 Task: Discover art museums and galleries in San Francisco, California, and Los Angeles, California.
Action: Mouse moved to (127, 77)
Screenshot: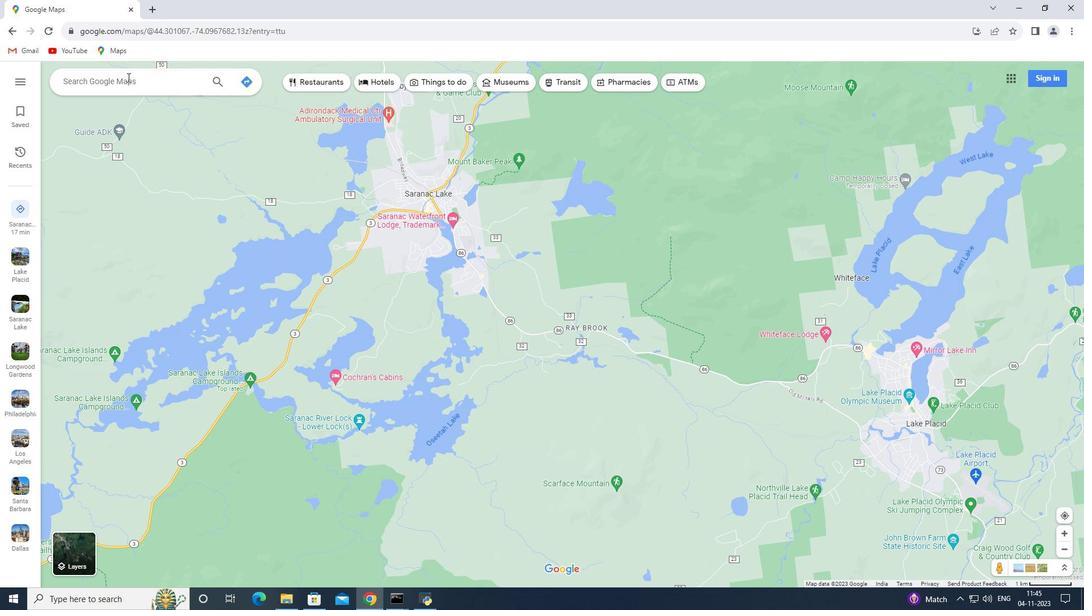 
Action: Mouse pressed left at (127, 77)
Screenshot: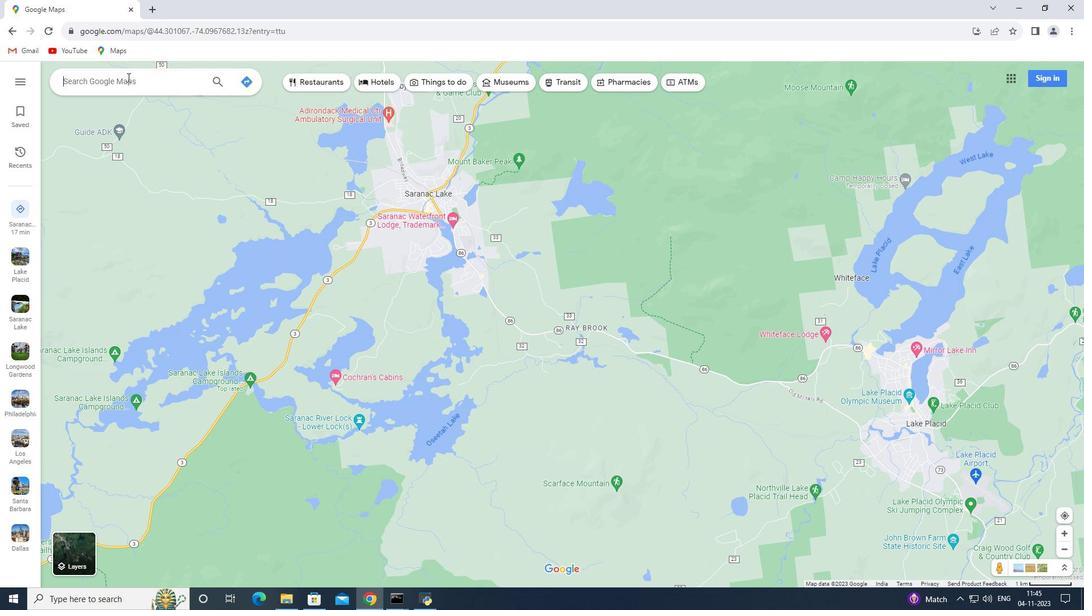 
Action: Key pressed <Key.shift>San<Key.space><Key.shift>Francisco,<Key.space><Key.shift>california<Key.enter>
Screenshot: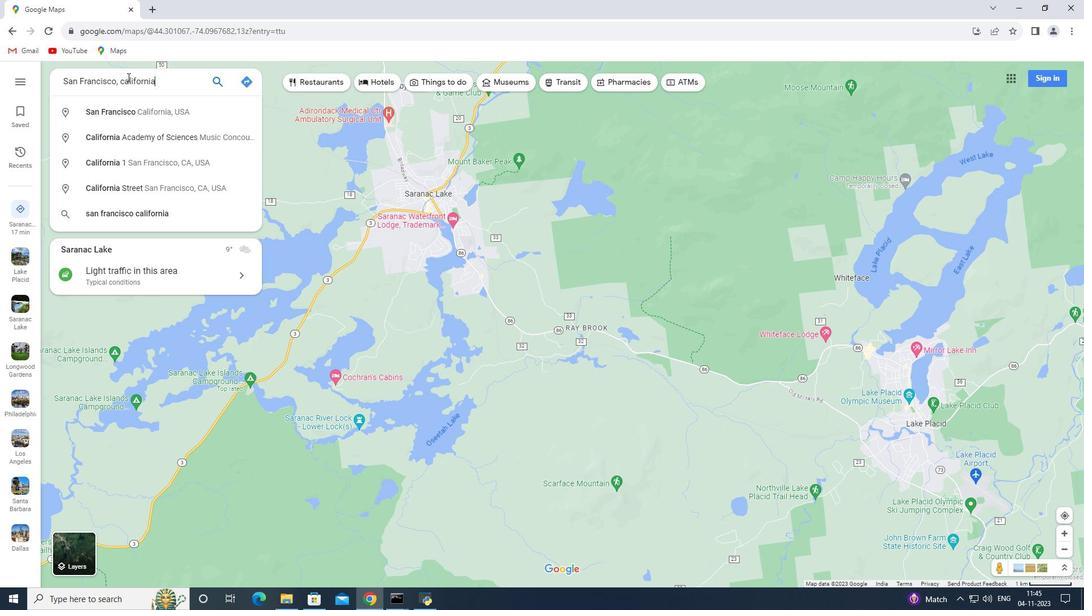 
Action: Mouse moved to (156, 268)
Screenshot: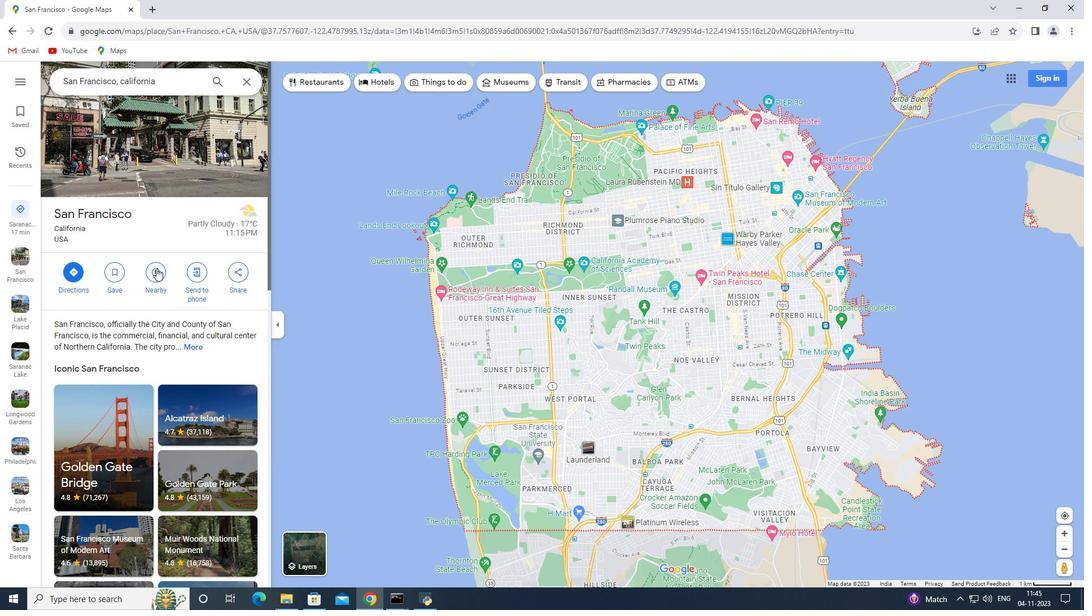
Action: Mouse pressed left at (156, 268)
Screenshot: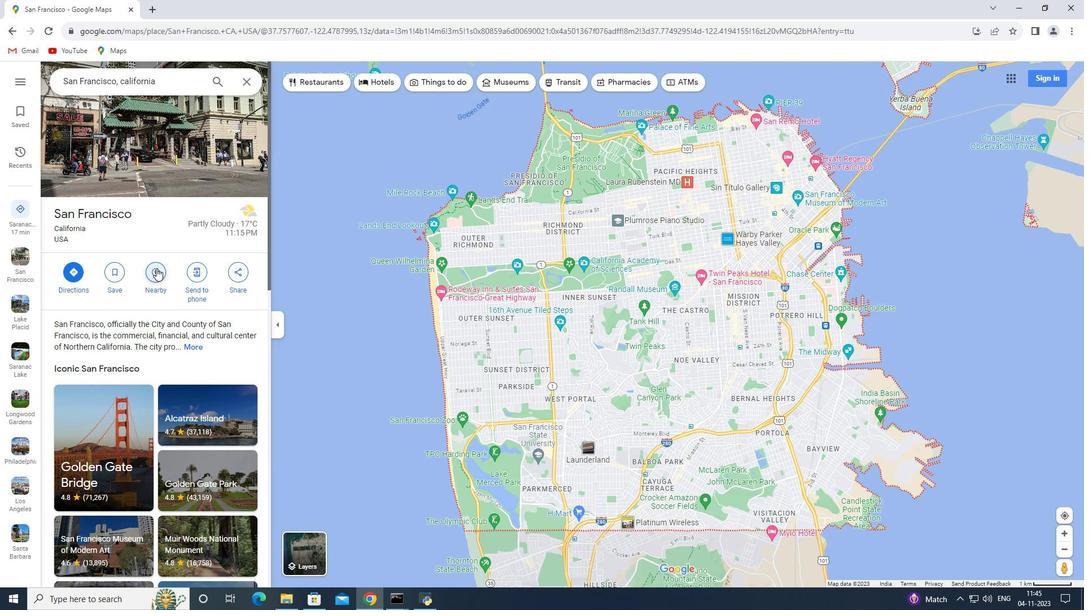 
Action: Key pressed art<Key.space>museums<Key.space>and<Key.space>galleries<Key.enter>
Screenshot: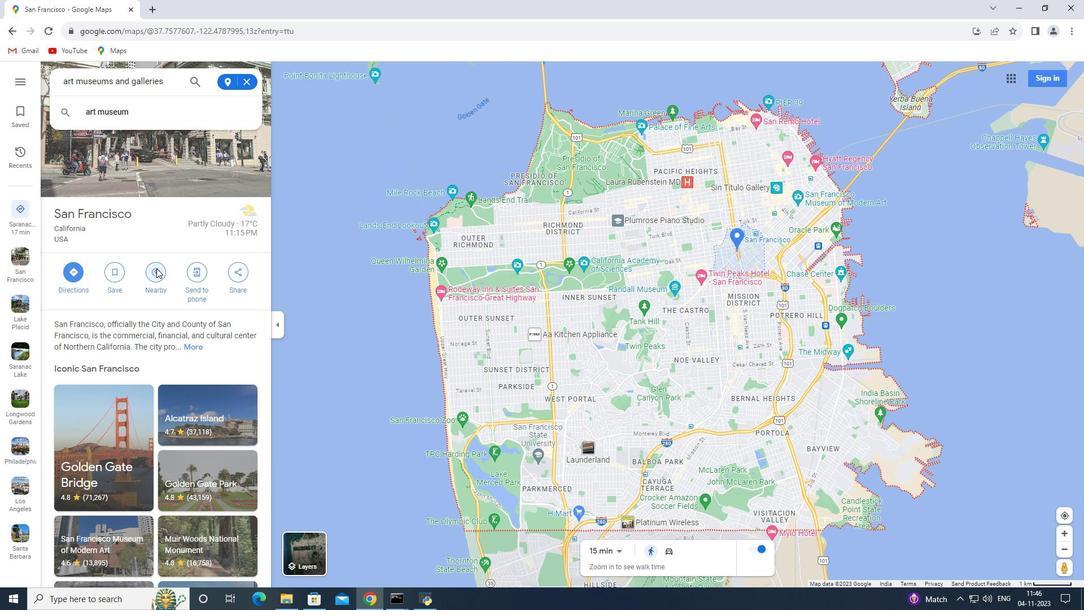 
Action: Mouse moved to (246, 80)
Screenshot: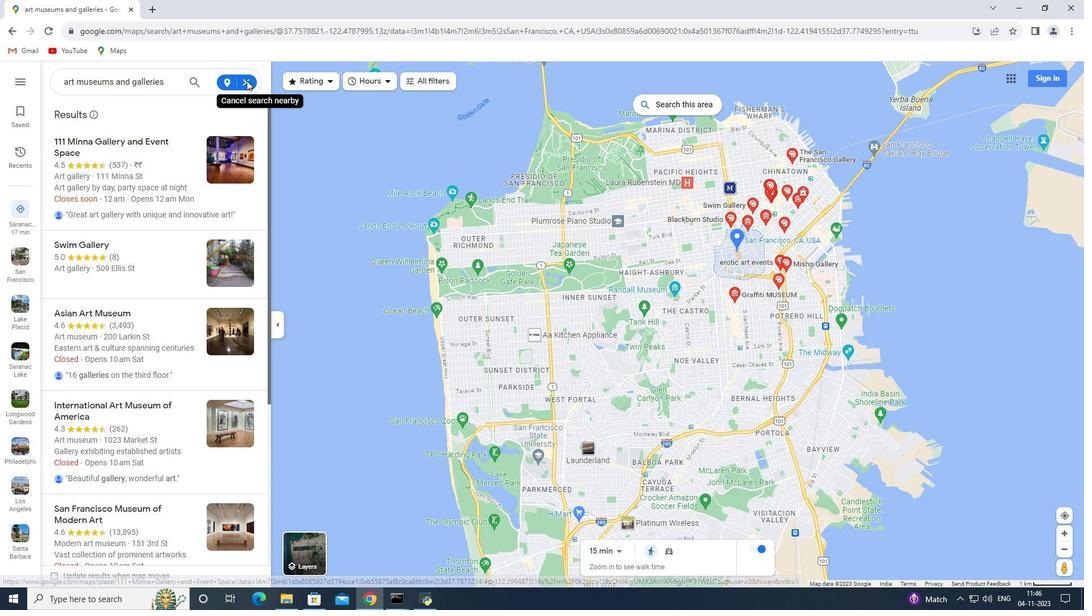
Action: Mouse pressed left at (246, 80)
Screenshot: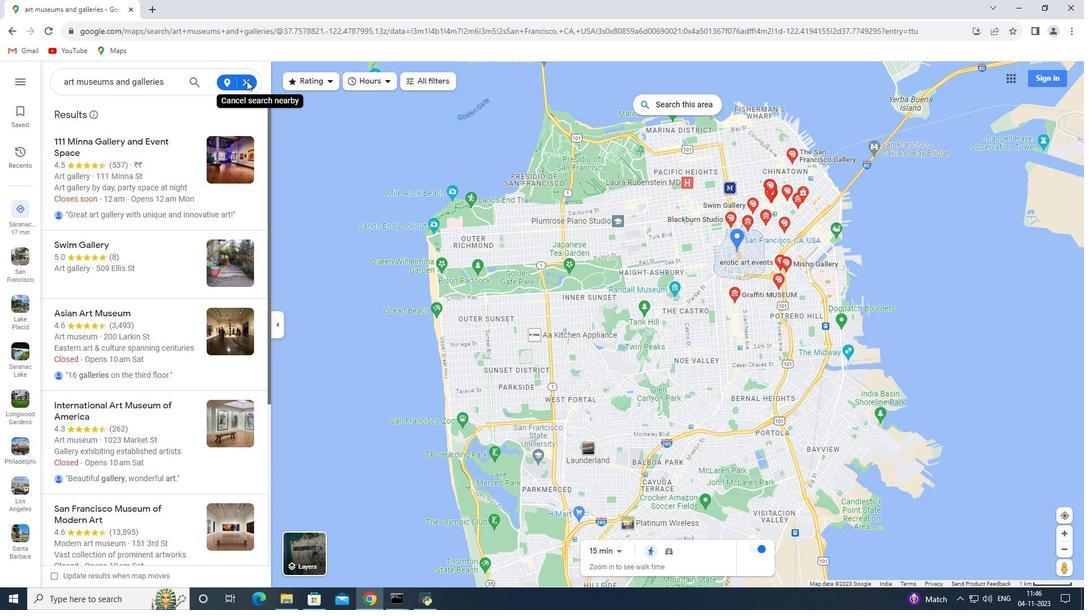 
Action: Mouse pressed left at (246, 80)
Screenshot: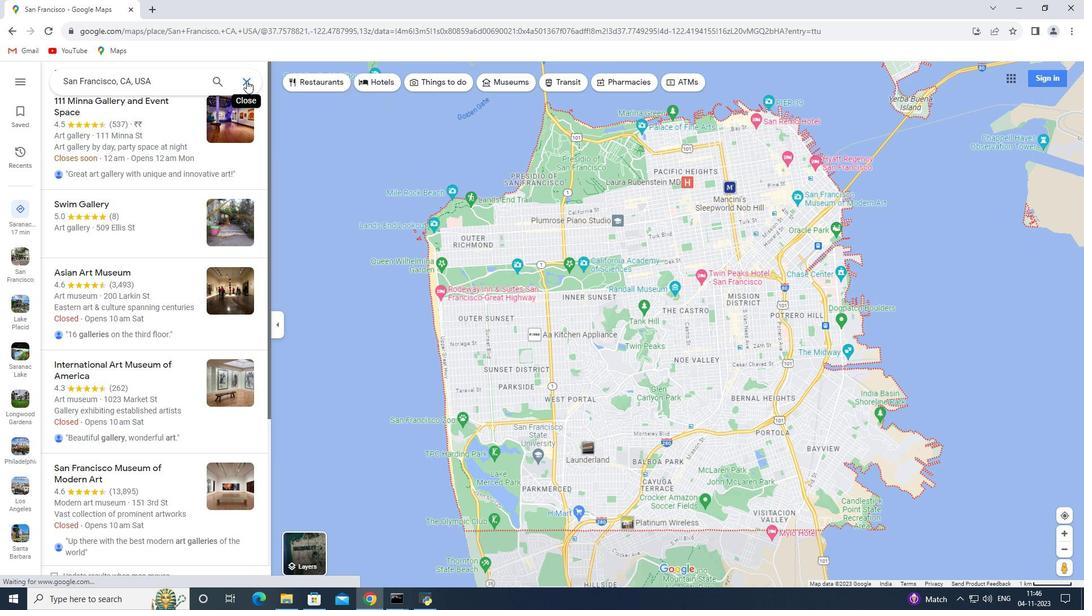 
Action: Mouse moved to (167, 77)
Screenshot: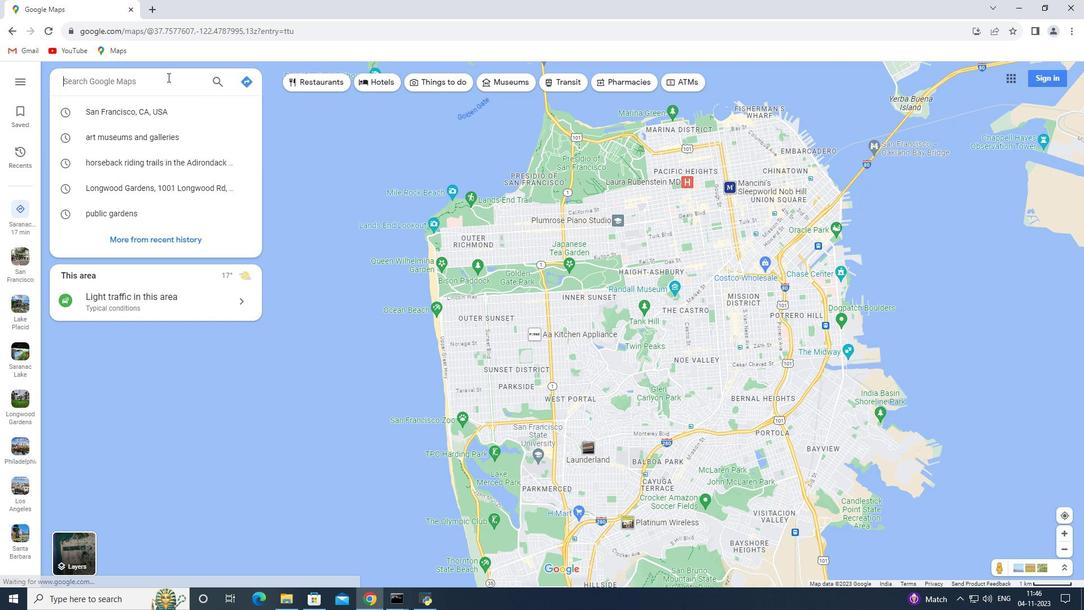 
Action: Key pressed <Key.shift_r>Los<Key.space><Key.shift>Angeles,<Key.space><Key.shift>California<Key.enter>
Screenshot: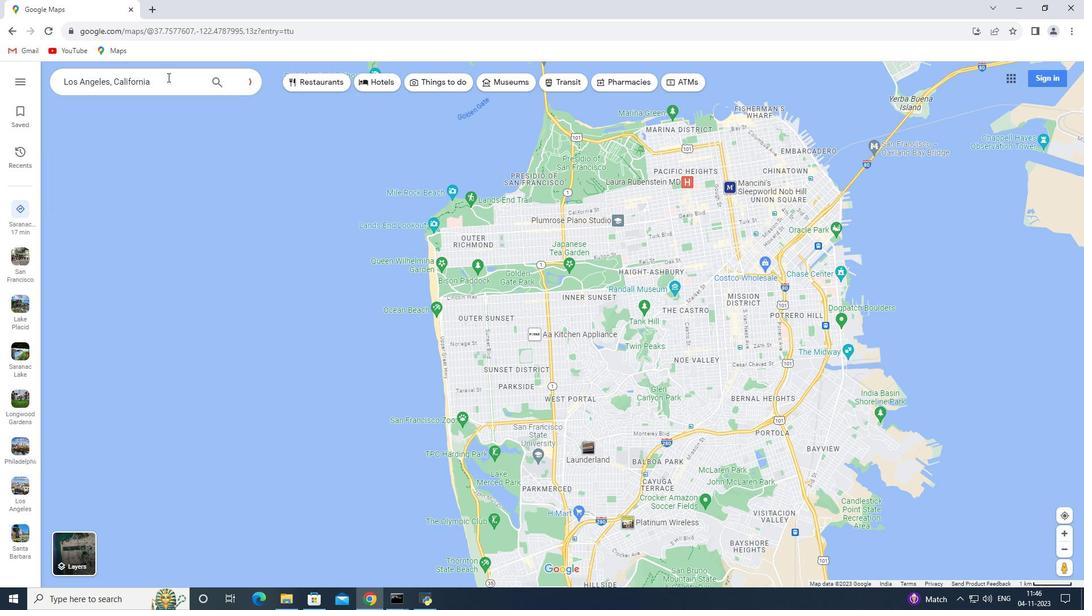 
Action: Mouse moved to (159, 272)
Screenshot: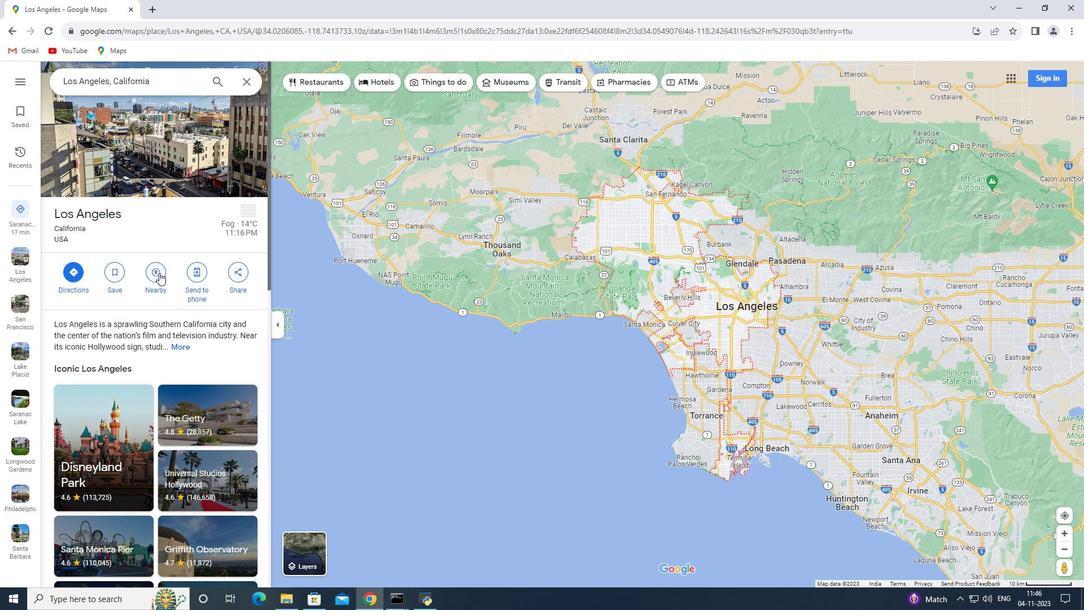 
Action: Mouse pressed left at (159, 272)
Screenshot: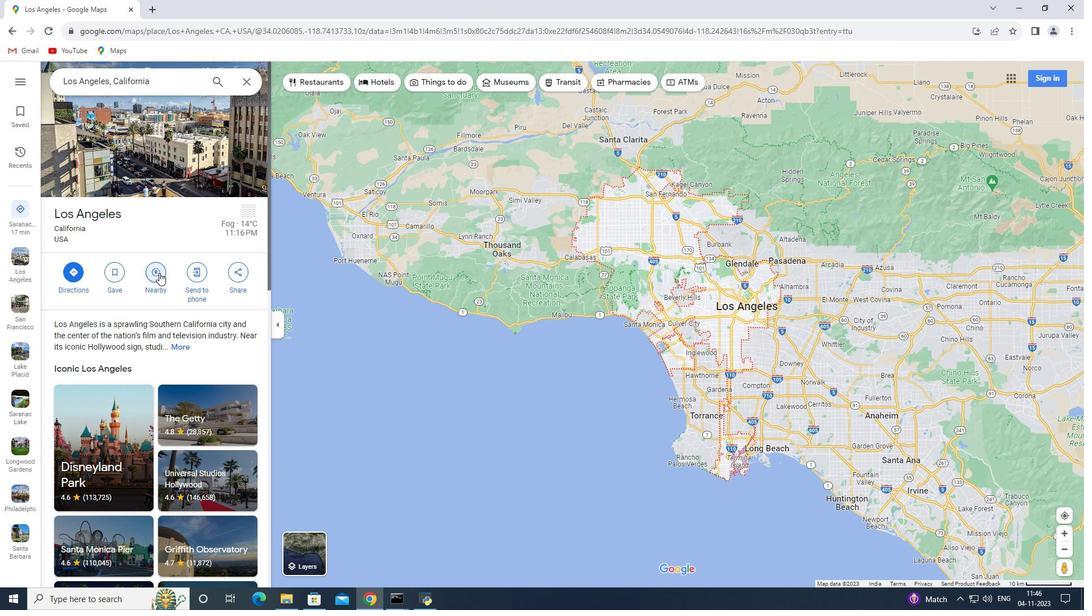 
Action: Mouse moved to (158, 272)
Screenshot: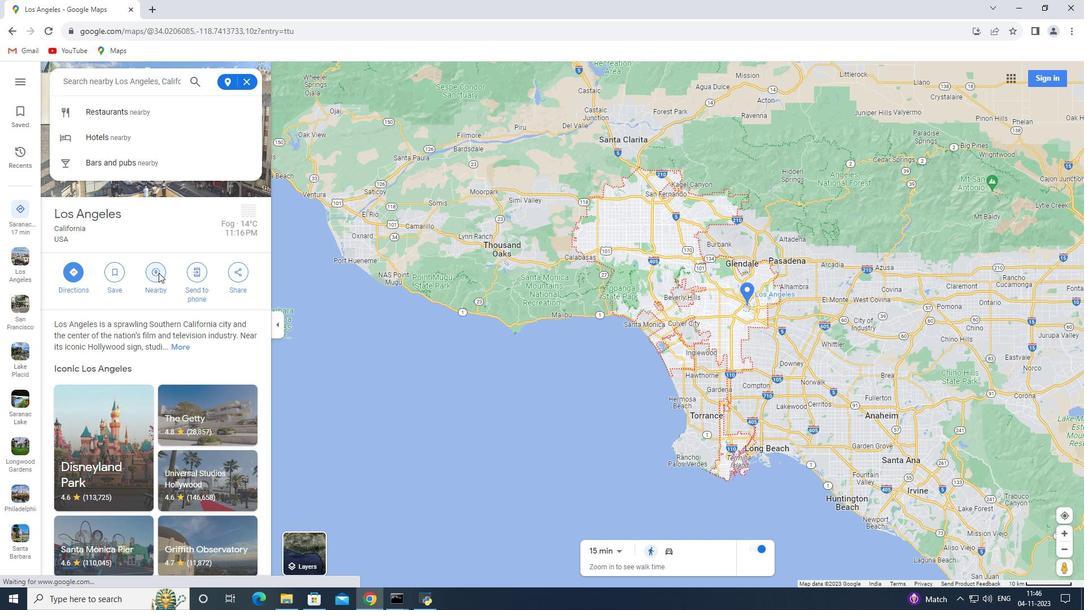 
Action: Key pressed art<Key.space>museum<Key.space>and<Key.space>gallerir<Key.backspace>es<Key.enter>
Screenshot: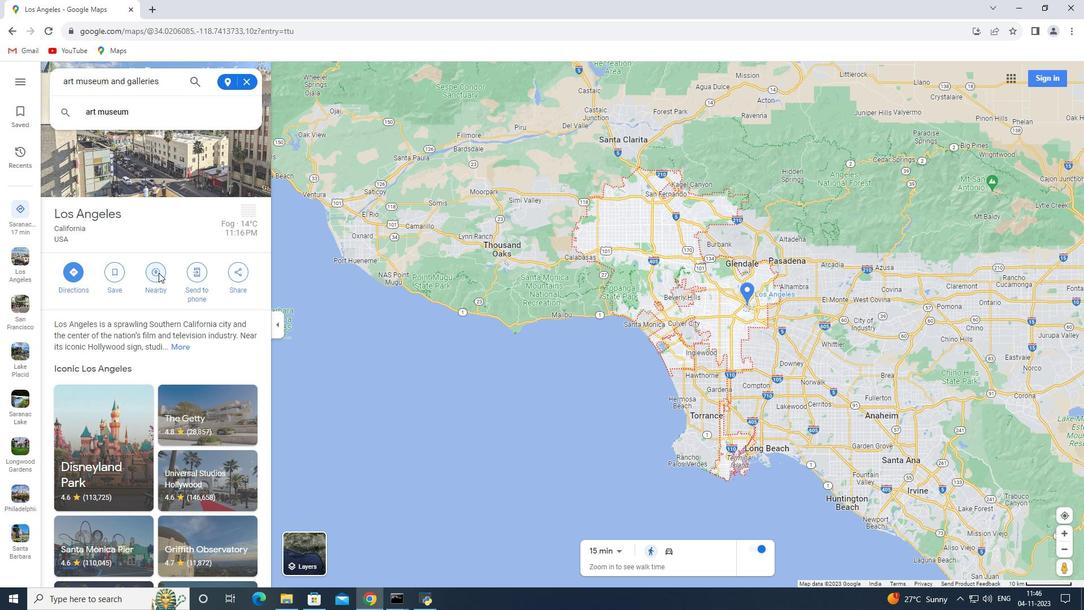 
